 Task: Highlight text with green color.
Action: Mouse moved to (489, 297)
Screenshot: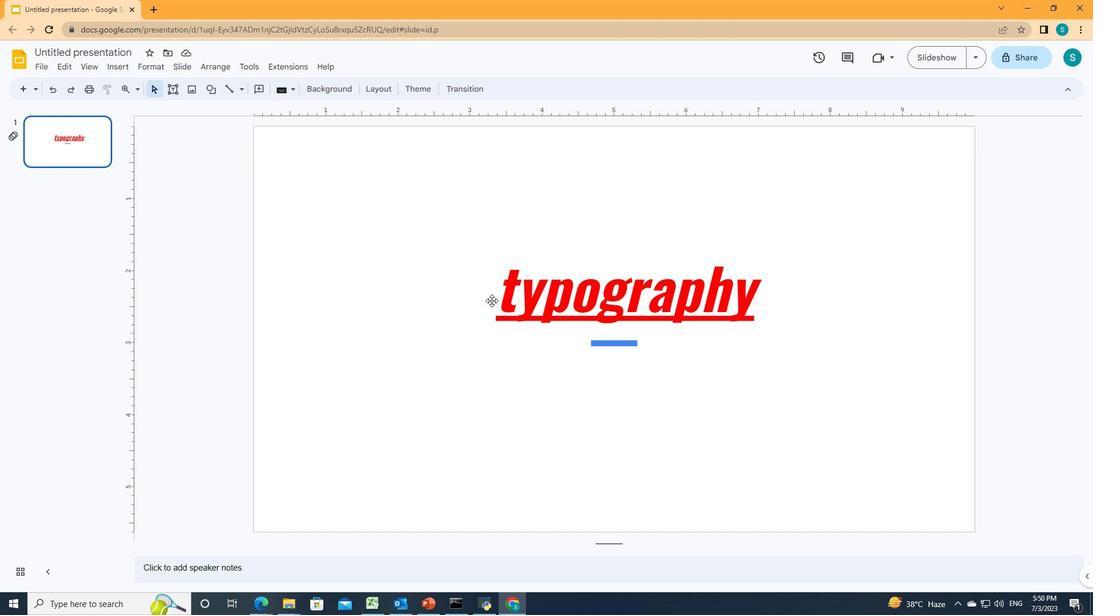 
Action: Mouse pressed left at (489, 297)
Screenshot: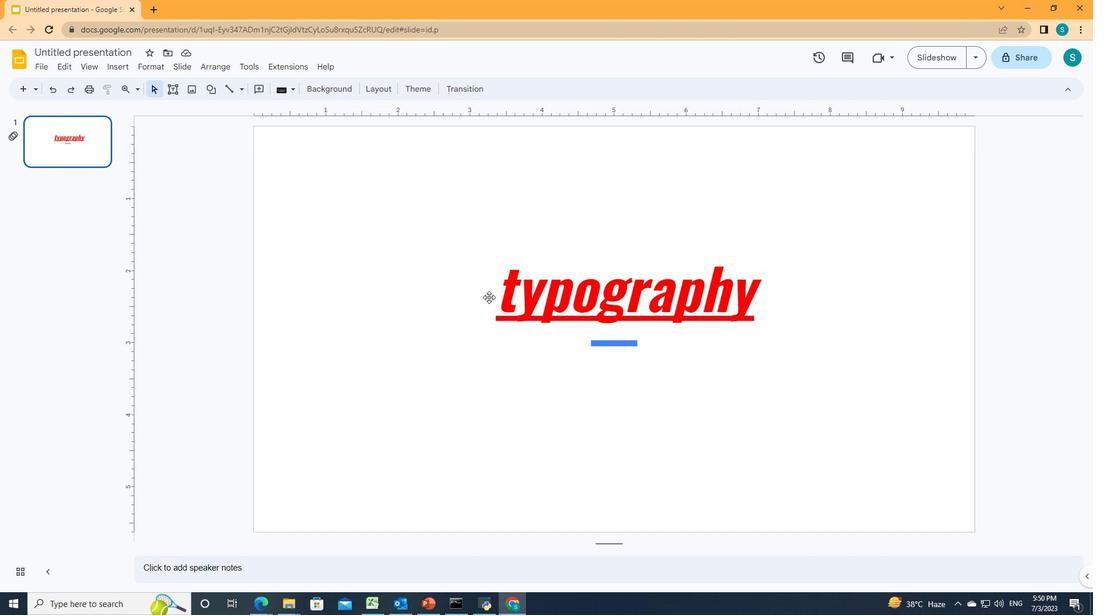 
Action: Mouse pressed left at (489, 297)
Screenshot: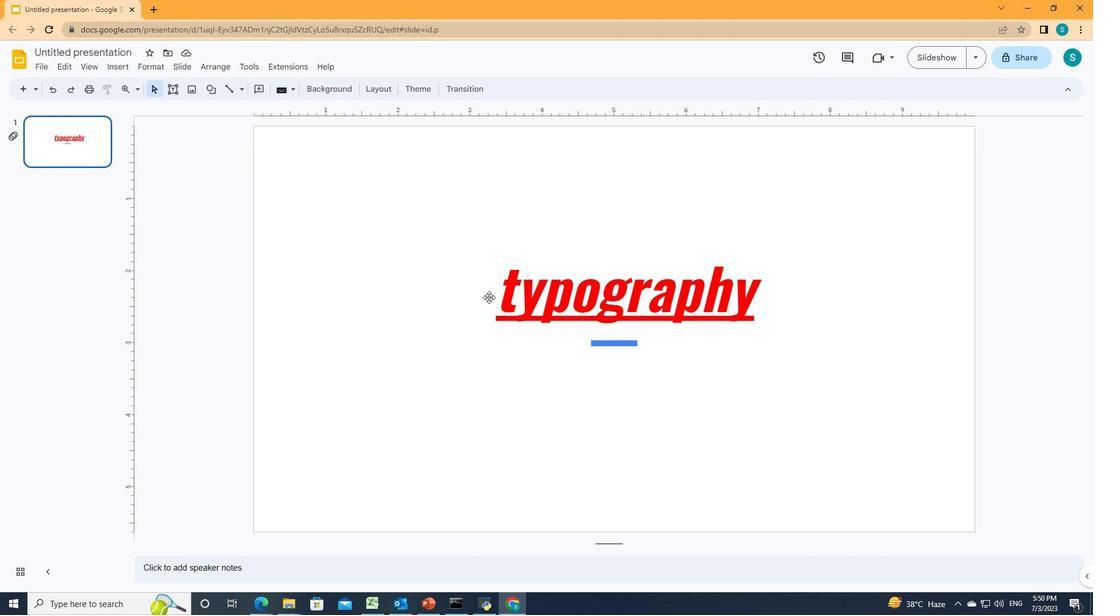 
Action: Mouse pressed left at (489, 297)
Screenshot: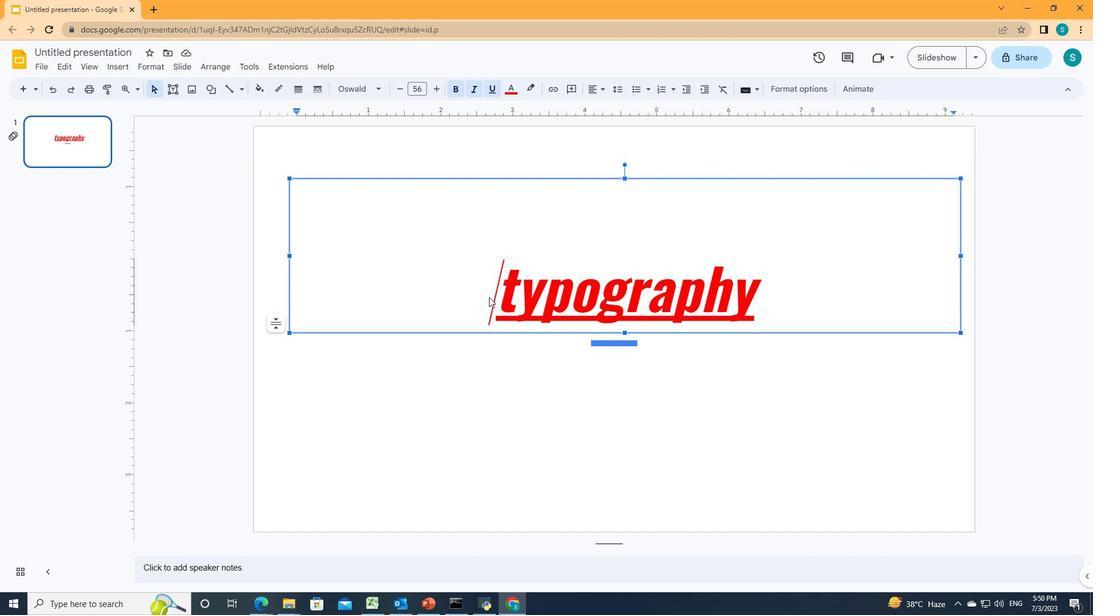 
Action: Mouse moved to (533, 87)
Screenshot: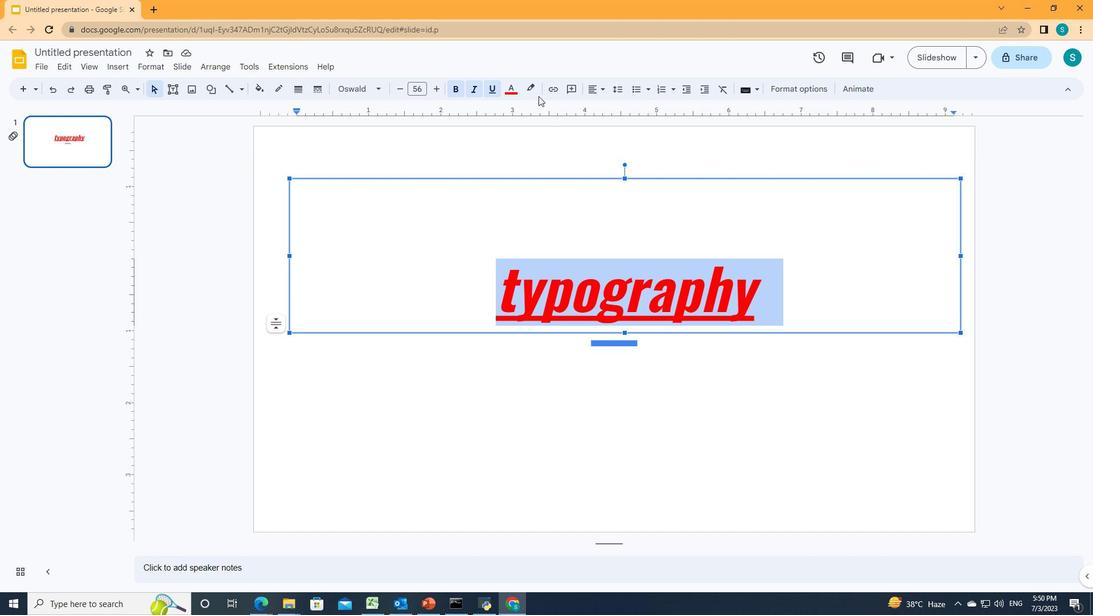 
Action: Mouse pressed left at (533, 87)
Screenshot: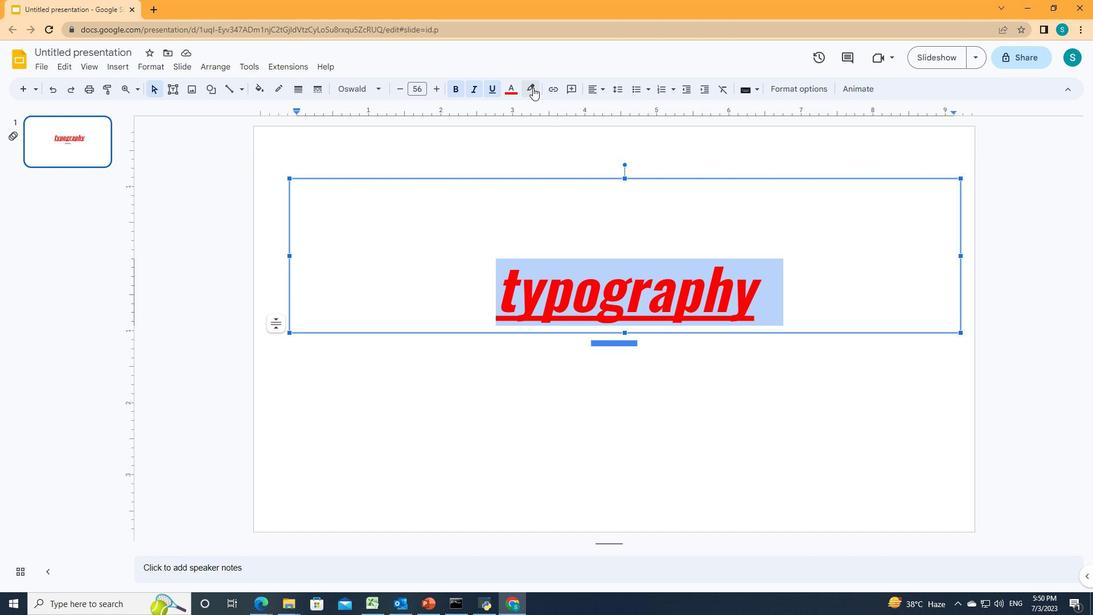 
Action: Mouse moved to (585, 197)
Screenshot: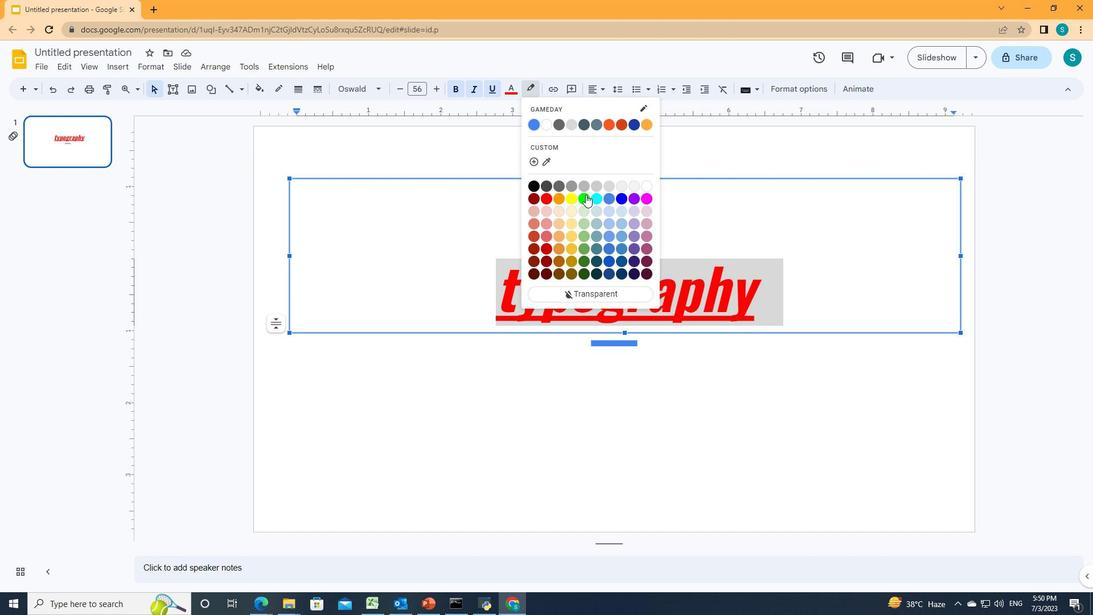 
Action: Mouse pressed left at (585, 197)
Screenshot: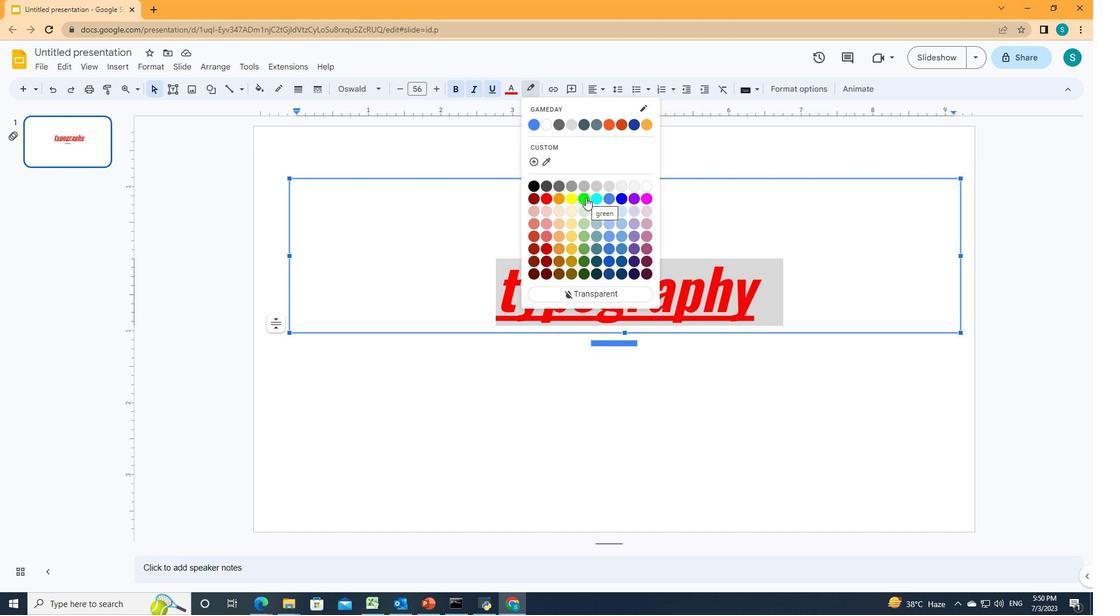 
